 Task: Regroup the selected elements in the drawing.
Action: Key pressed Key.shift
Screenshot: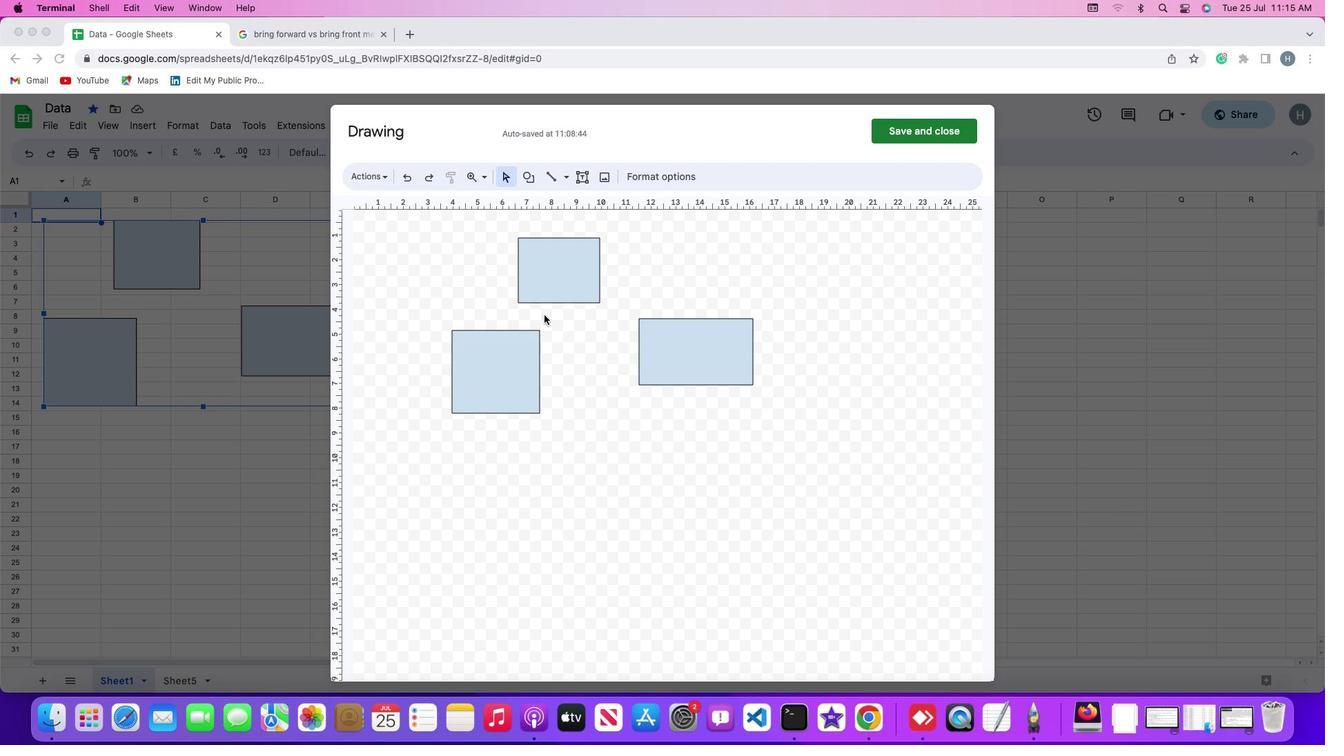 
Action: Mouse moved to (533, 290)
Screenshot: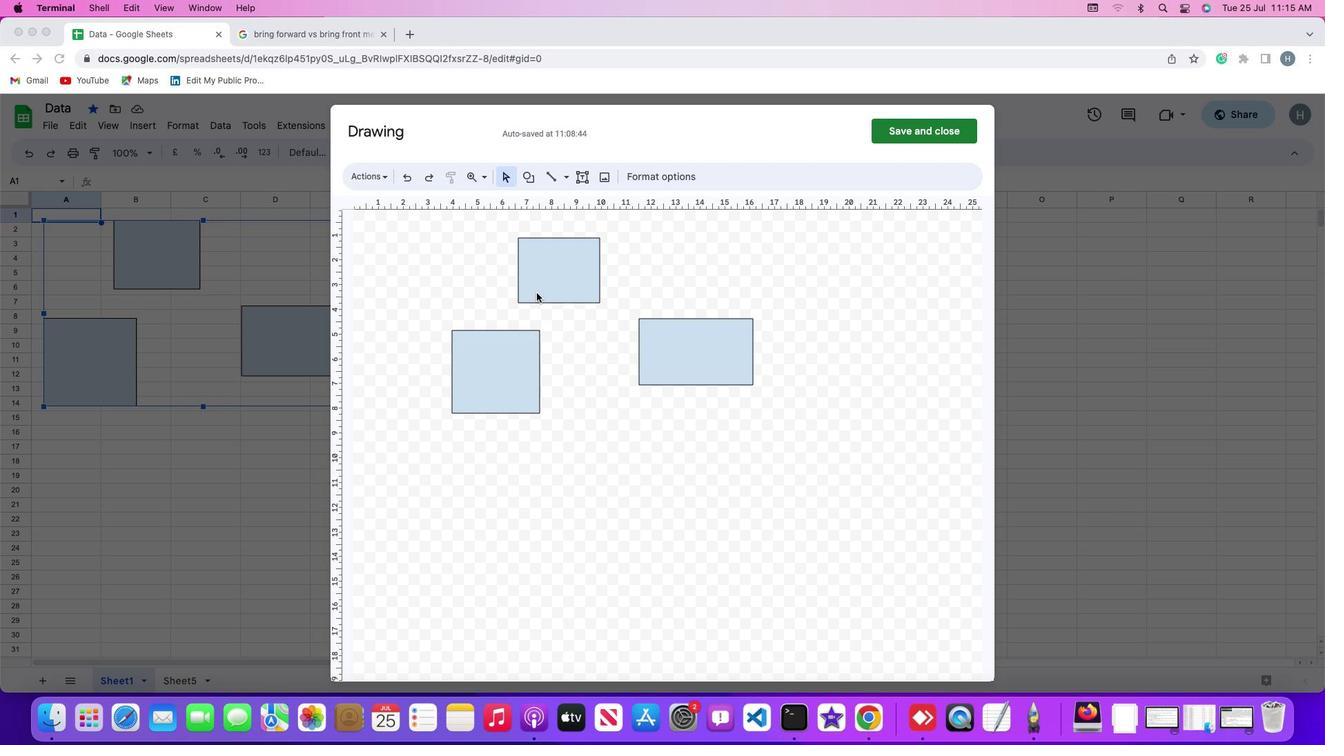 
Action: Mouse pressed left at (533, 290)
Screenshot: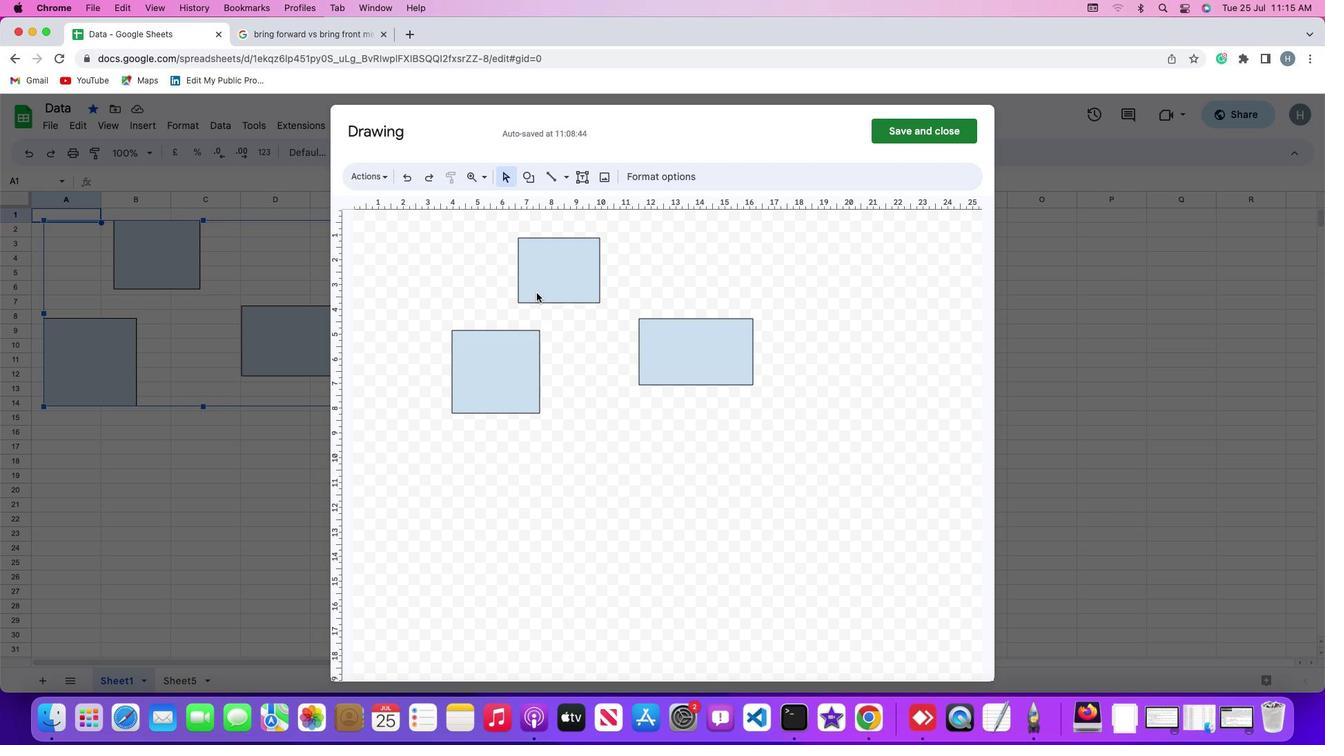 
Action: Mouse moved to (539, 285)
Screenshot: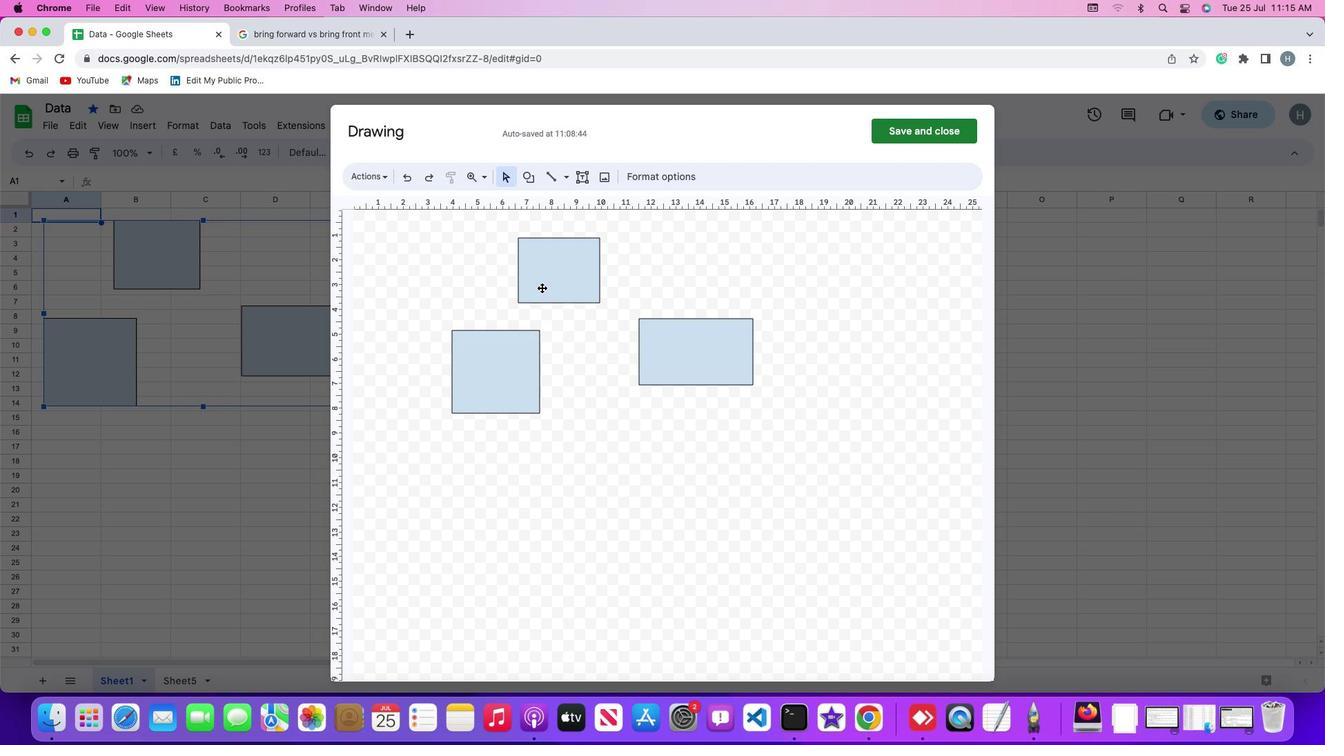 
Action: Mouse pressed left at (539, 285)
Screenshot: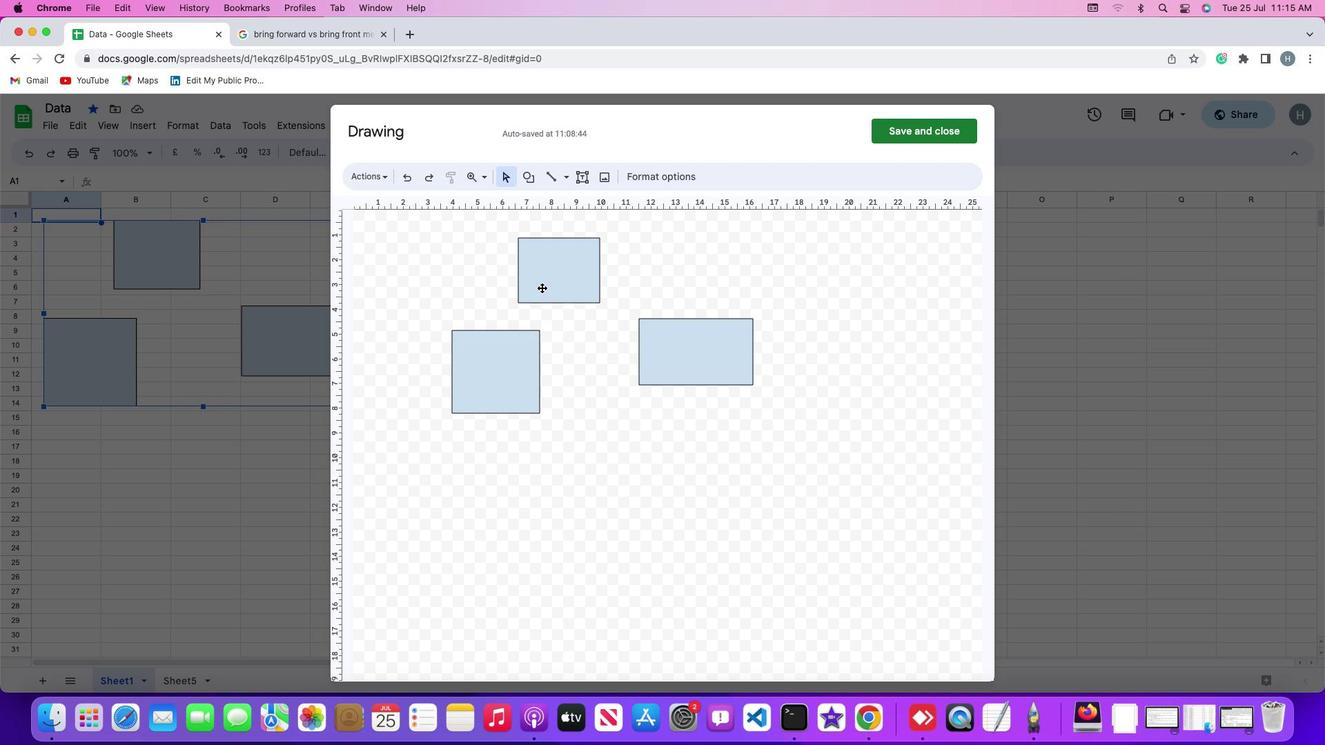 
Action: Mouse moved to (515, 361)
Screenshot: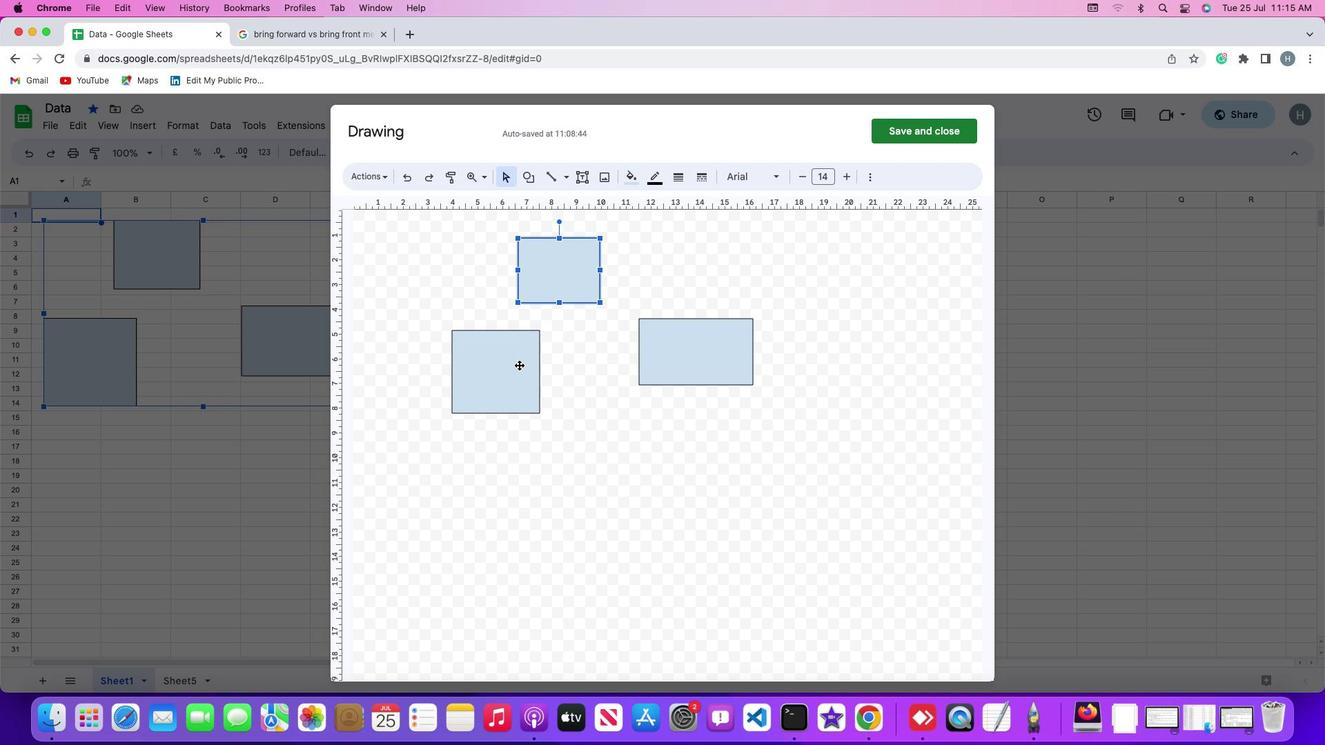 
Action: Mouse pressed left at (515, 361)
Screenshot: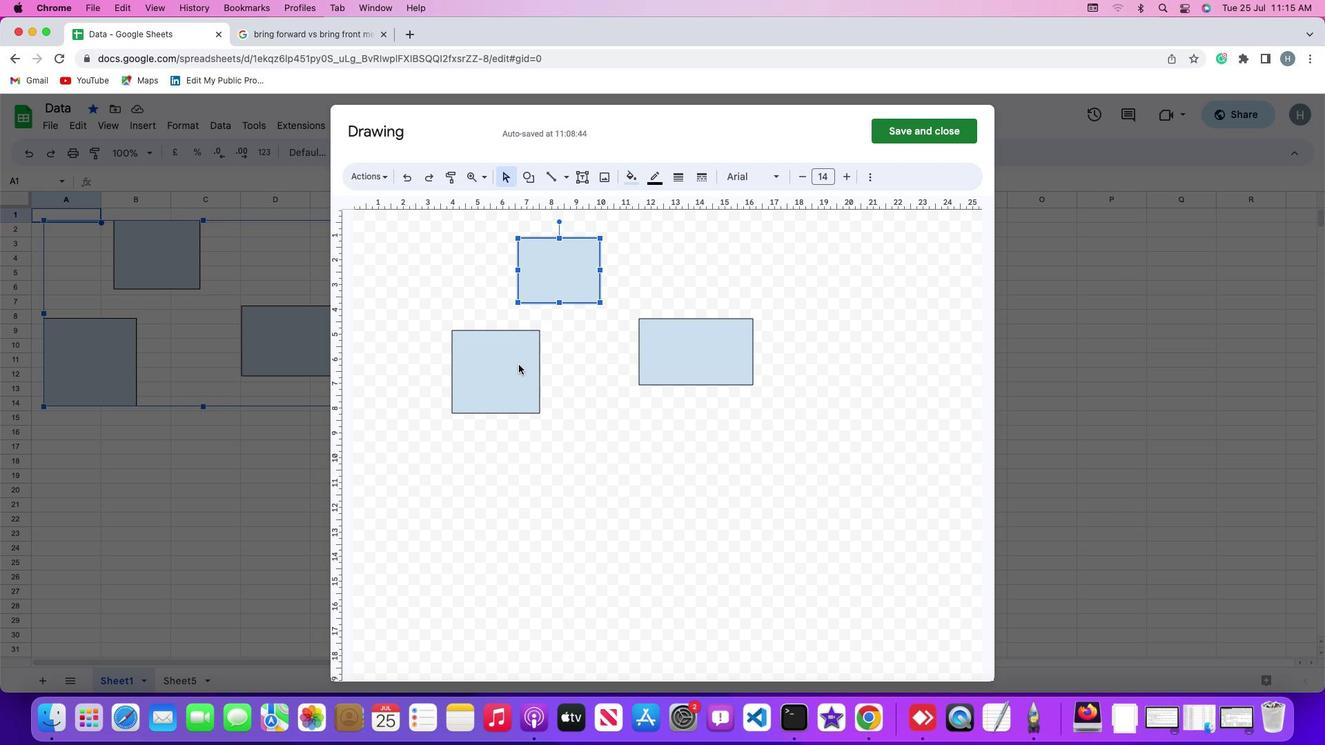 
Action: Mouse moved to (659, 351)
Screenshot: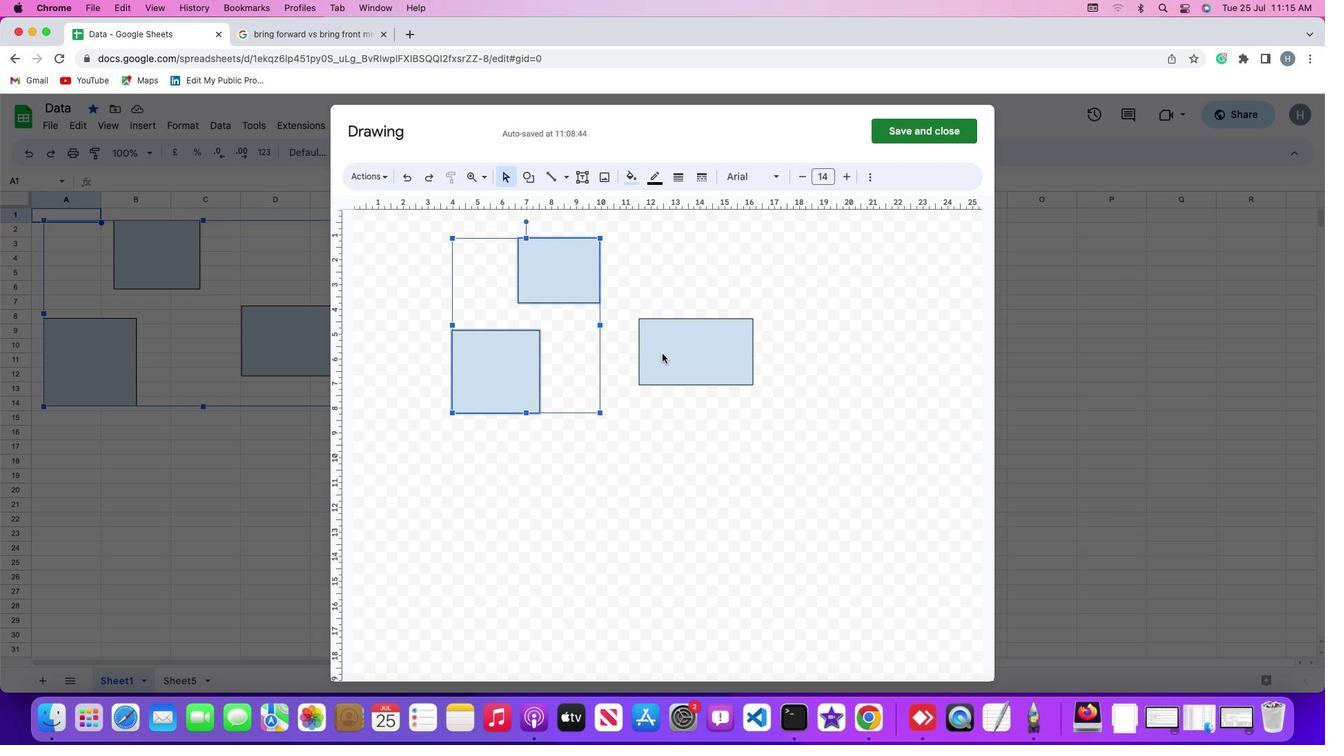 
Action: Mouse pressed left at (659, 351)
Screenshot: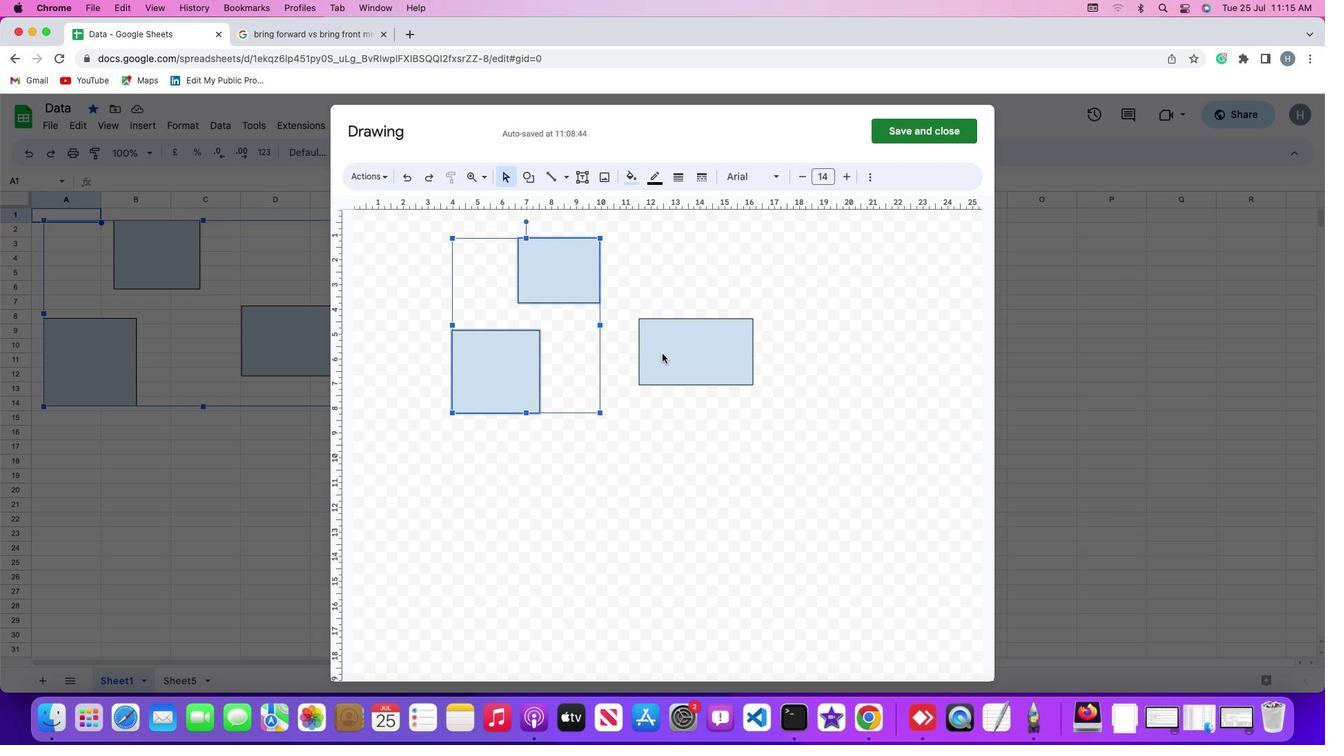
Action: Mouse moved to (372, 169)
Screenshot: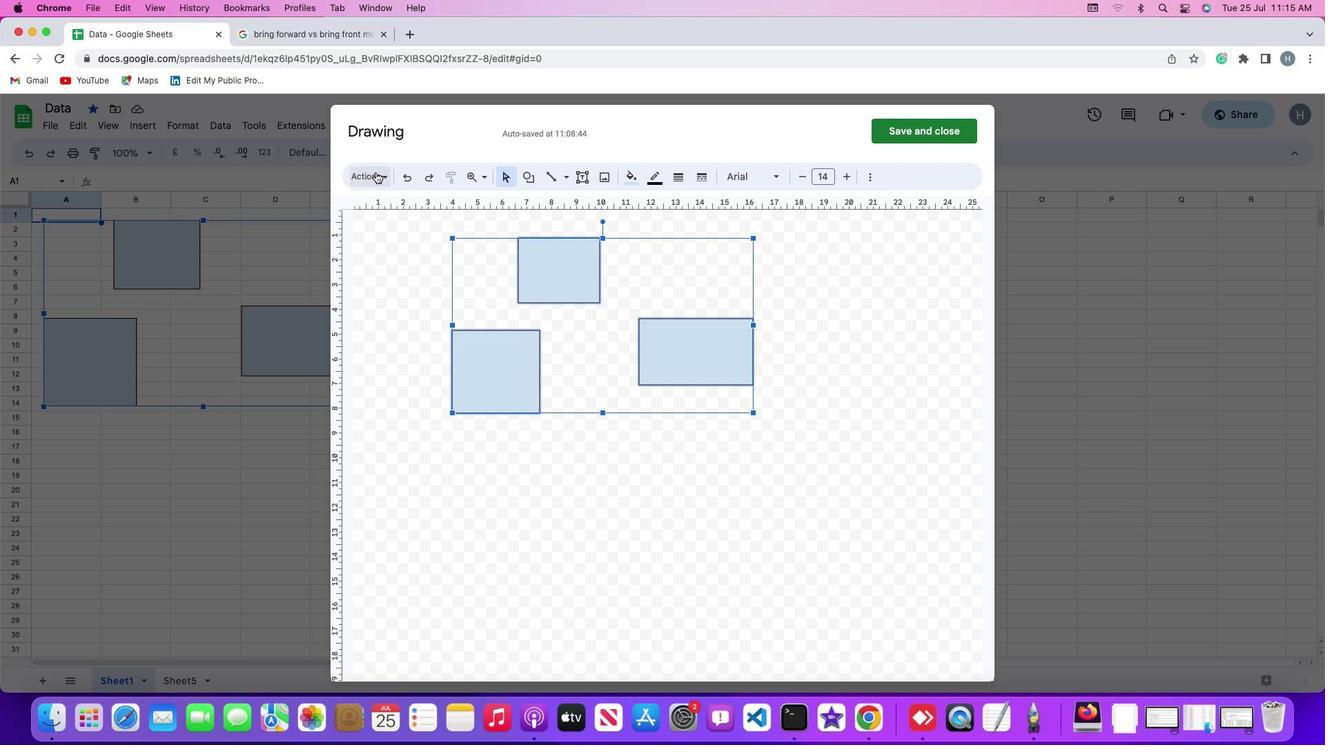 
Action: Mouse pressed left at (372, 169)
Screenshot: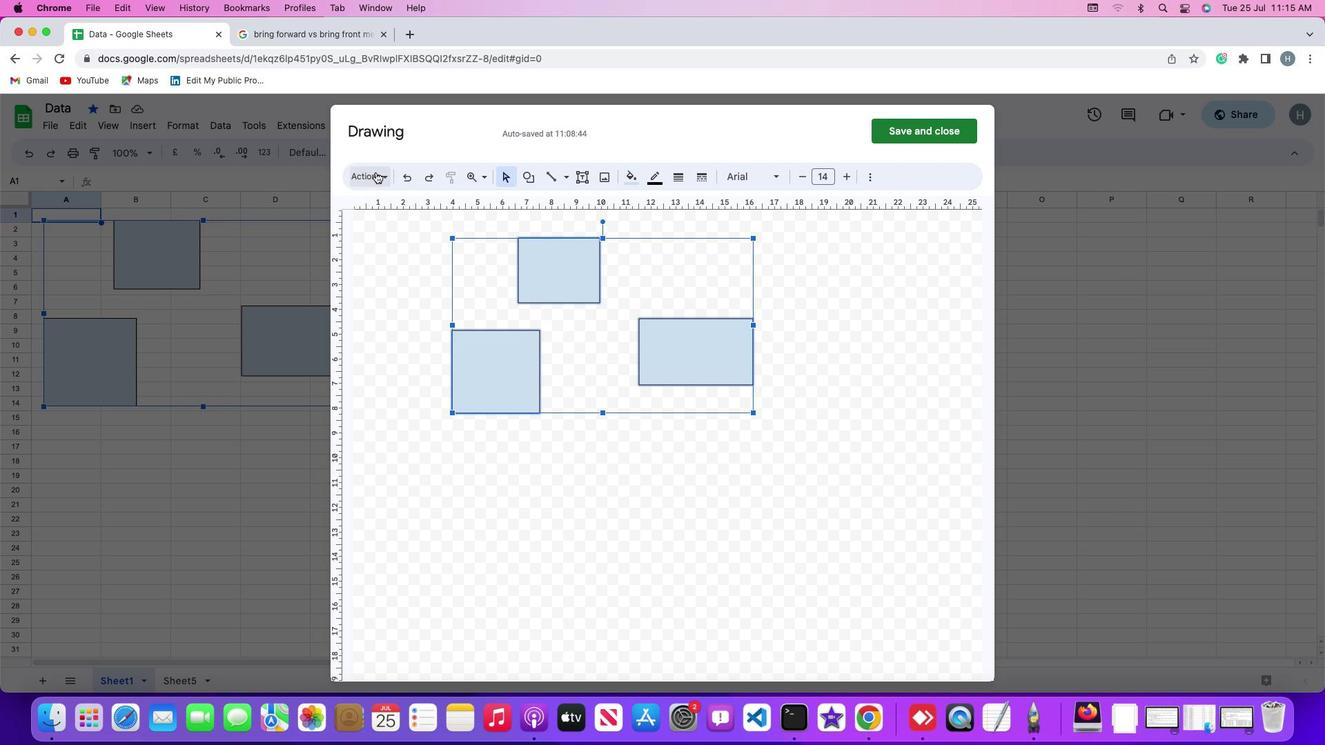 
Action: Mouse moved to (477, 605)
Screenshot: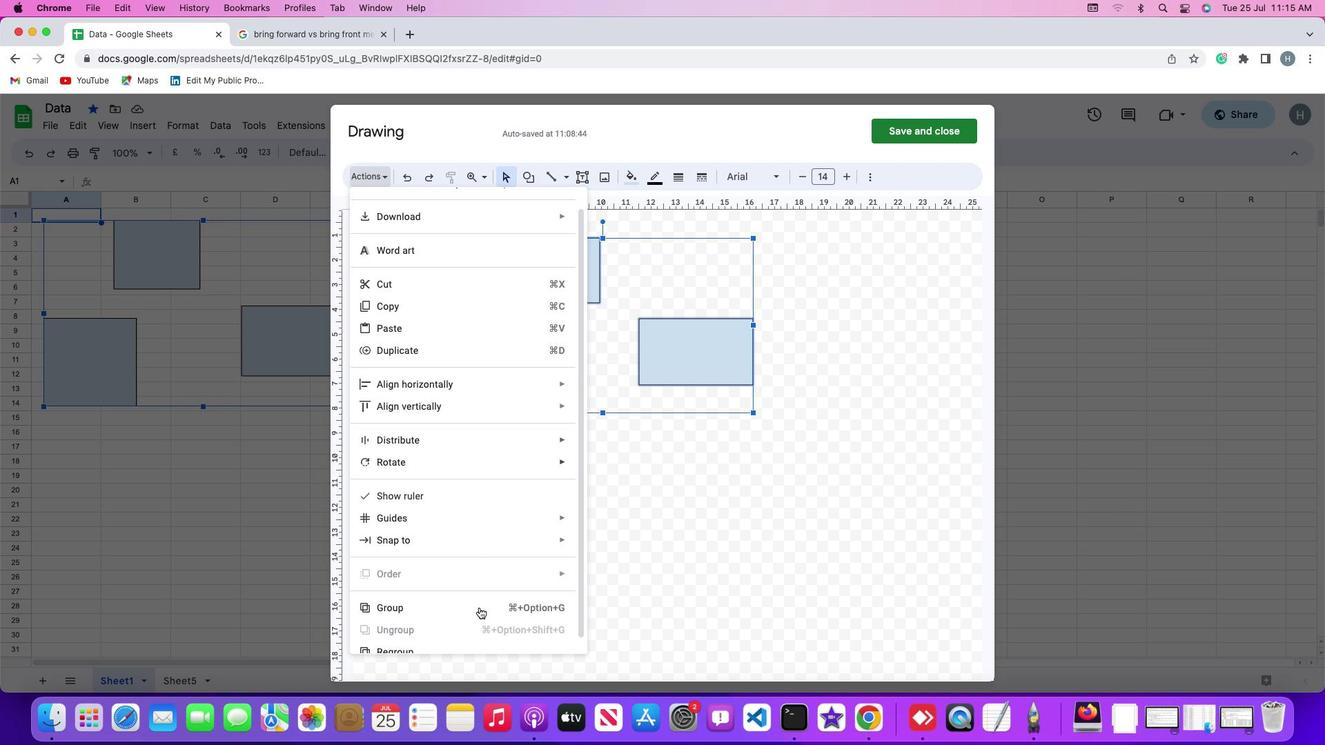 
Action: Mouse scrolled (477, 605) with delta (-2, -2)
Screenshot: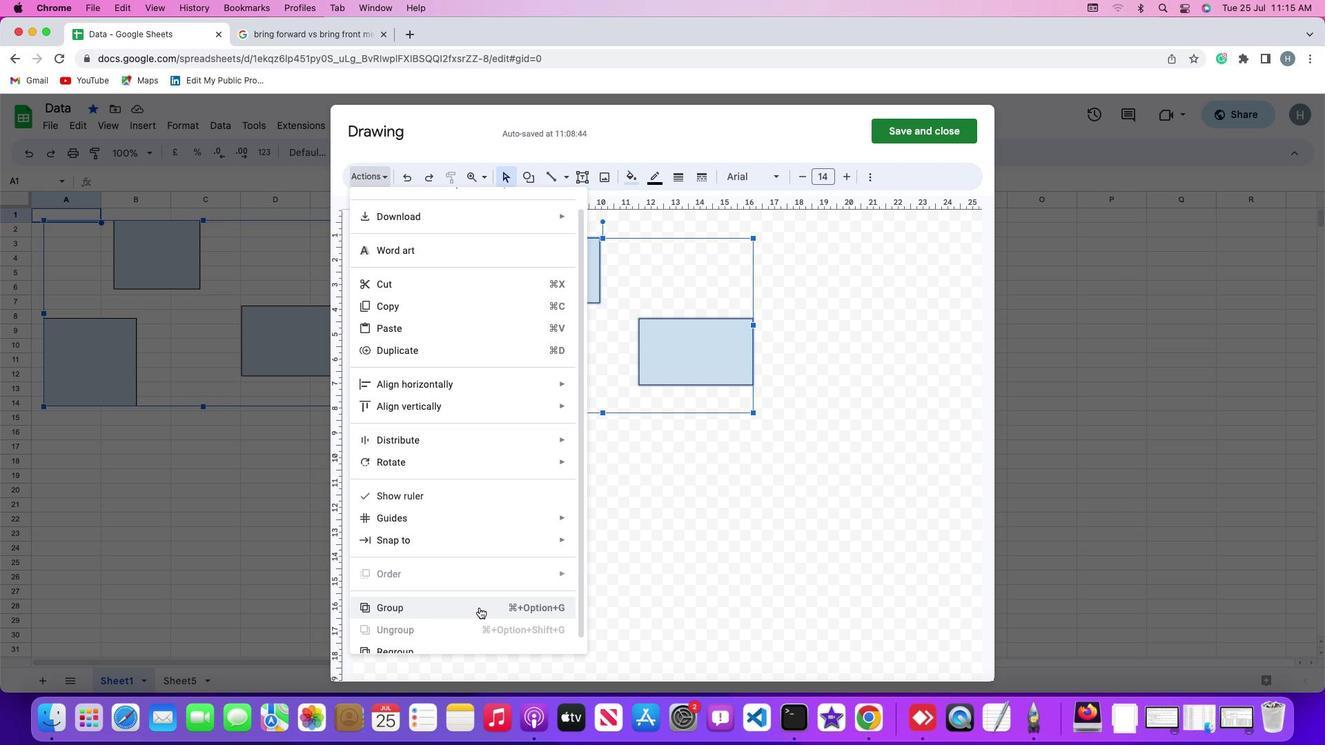 
Action: Mouse scrolled (477, 605) with delta (-2, -2)
Screenshot: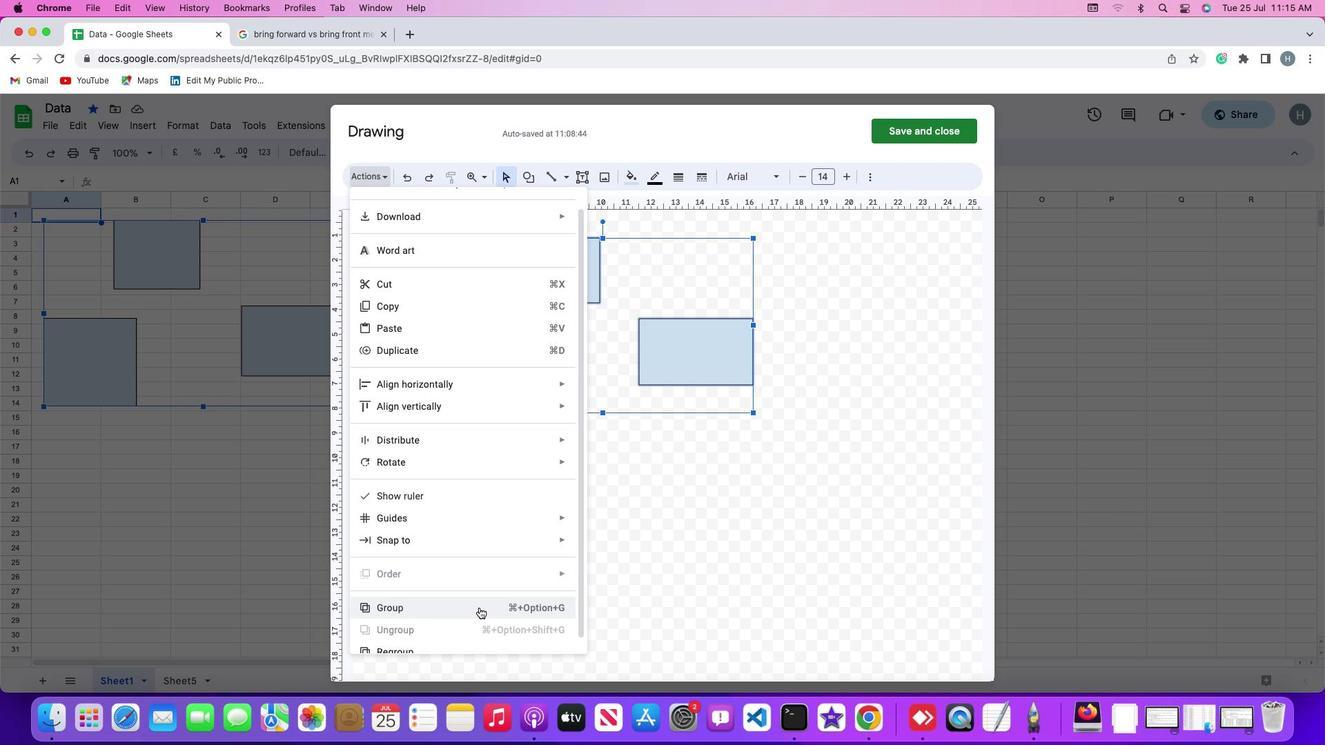 
Action: Mouse scrolled (477, 605) with delta (-2, -4)
Screenshot: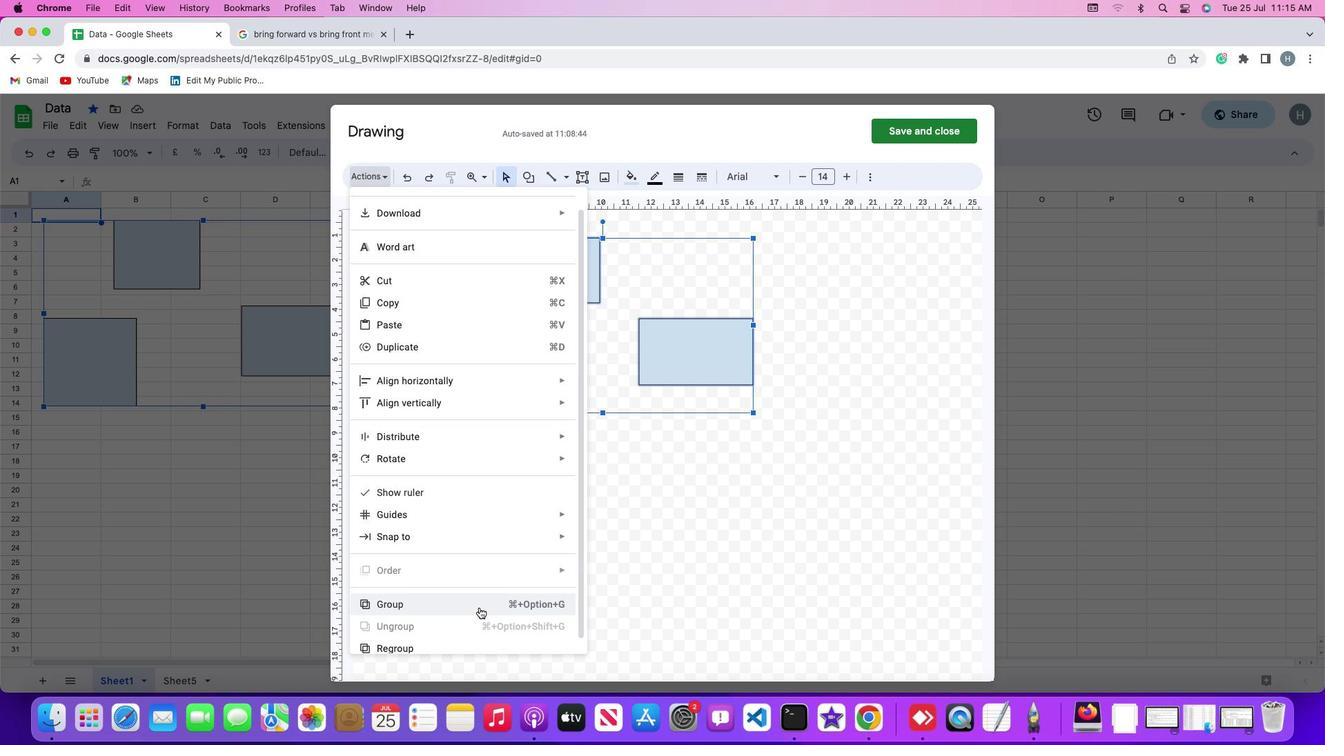 
Action: Mouse scrolled (477, 605) with delta (-2, -5)
Screenshot: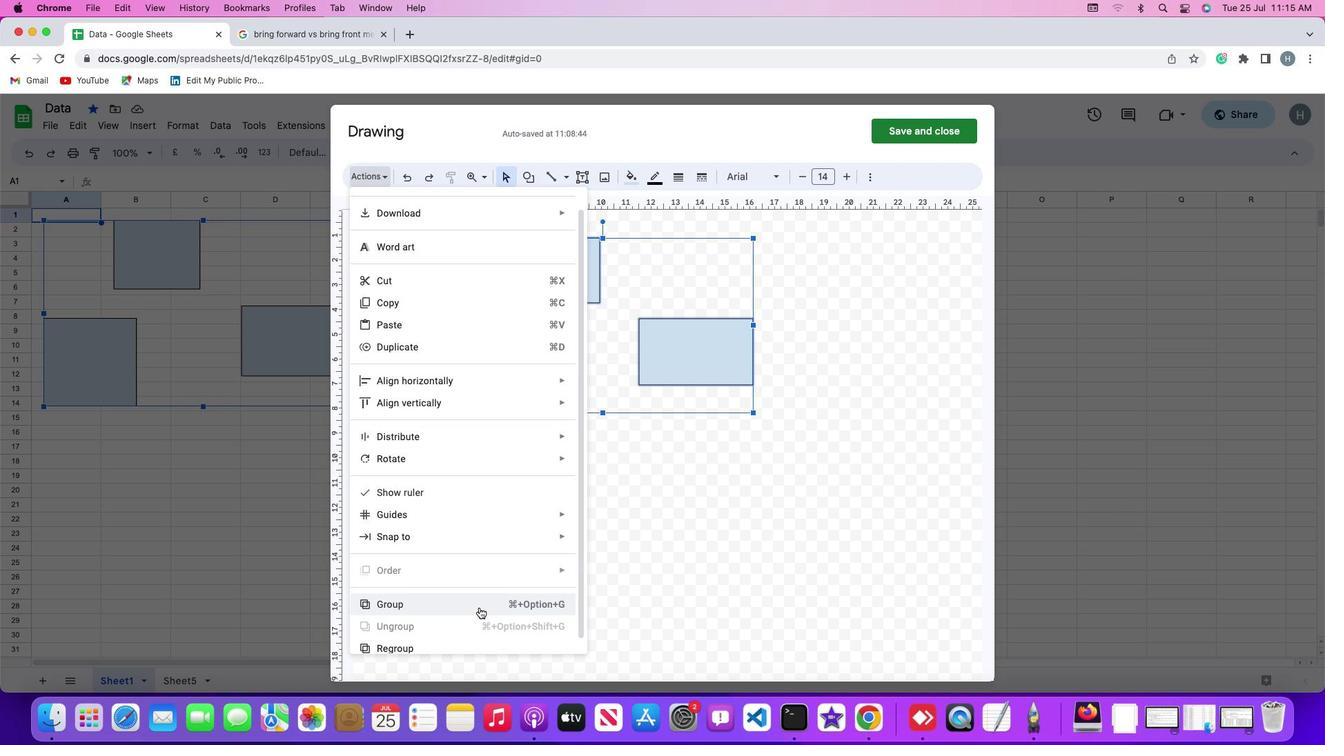 
Action: Mouse scrolled (477, 605) with delta (-2, -6)
Screenshot: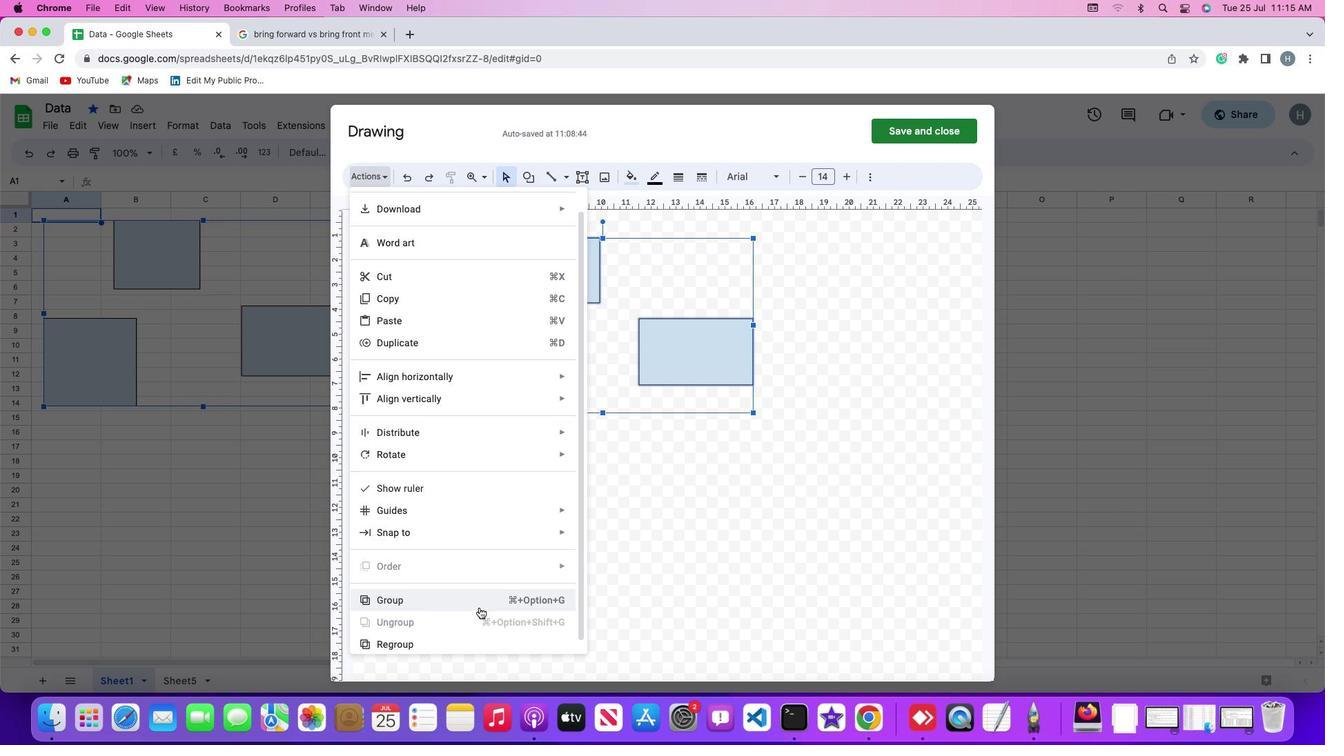 
Action: Mouse moved to (472, 634)
Screenshot: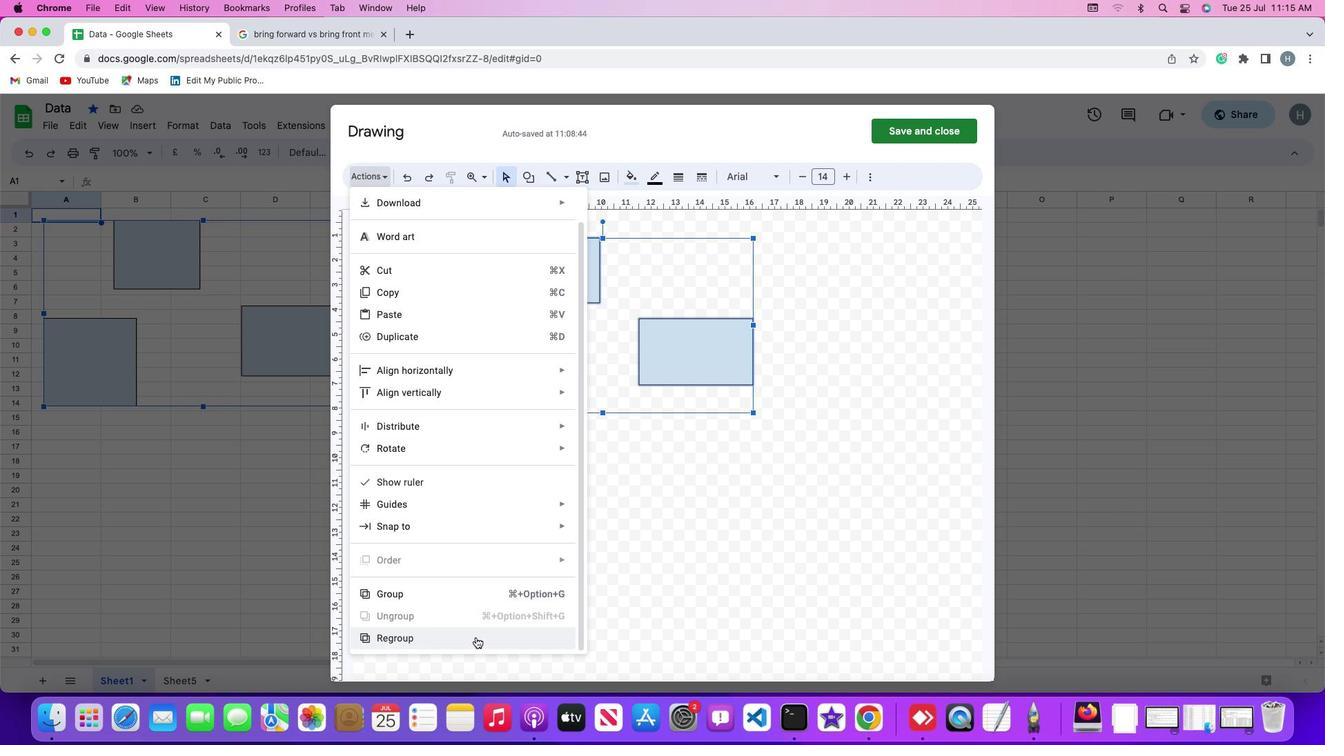 
Action: Mouse pressed left at (472, 634)
Screenshot: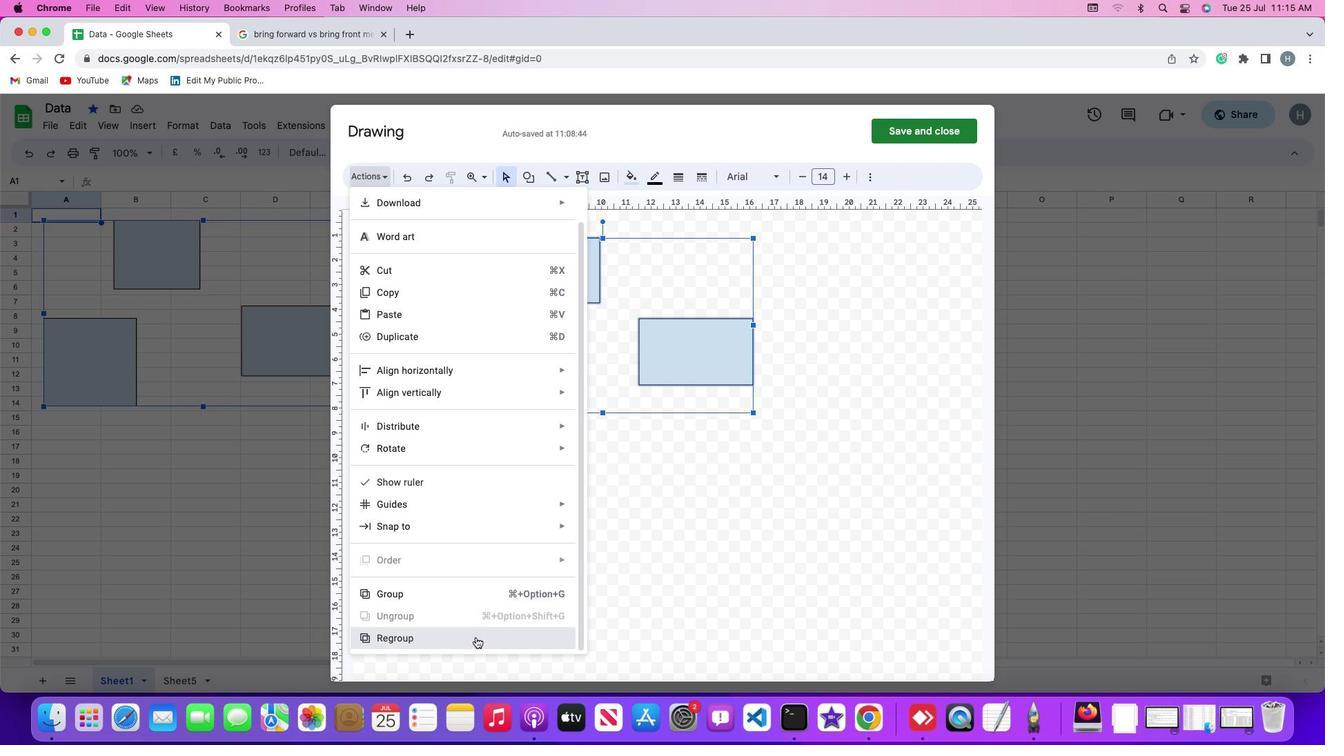 
Action: Mouse moved to (659, 512)
Screenshot: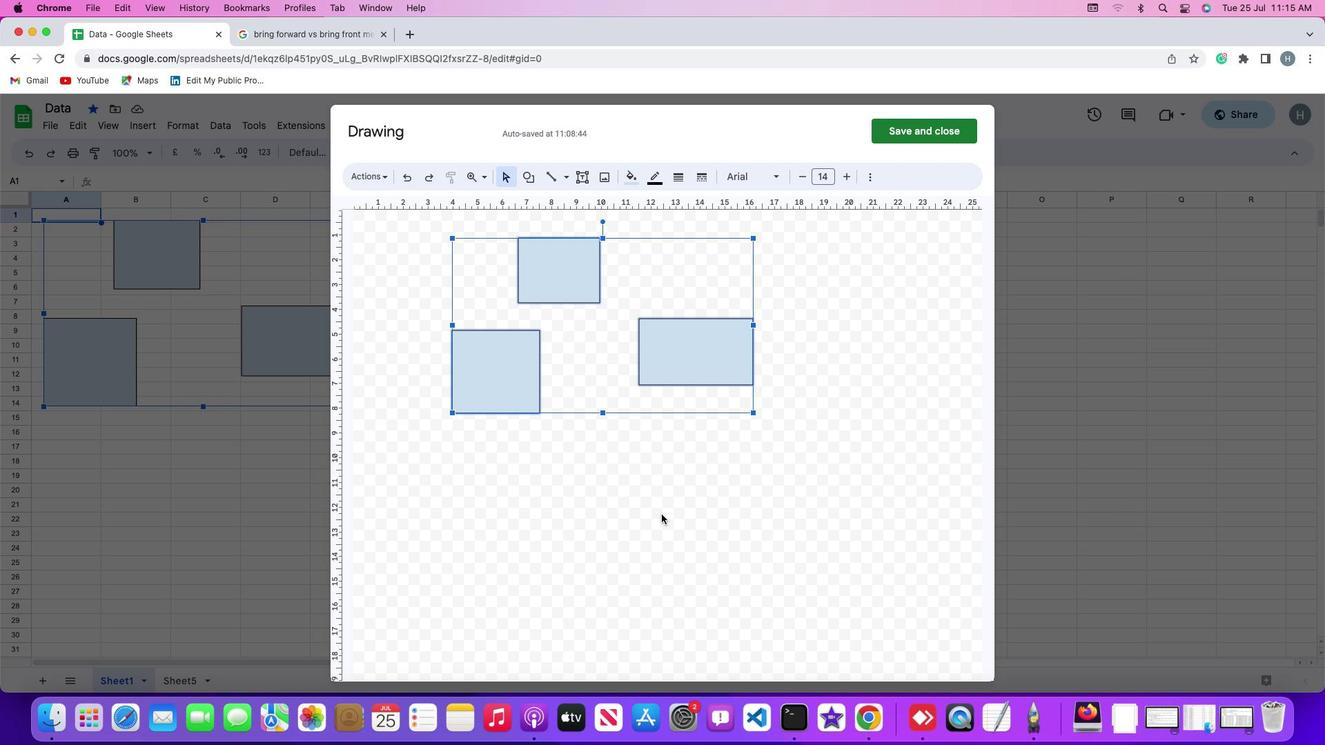 
